 Task: Create Card Content Optimization Review in Board Social Media Advertising Platforms and Tools to Workspace Bankruptcy and Restructuring Services. Create Card Personal Development Review in Board Product Market Segmentation and Targeting to Workspace Bankruptcy and Restructuring Services. Create Card Content Strategy Review in Board Public Relations Influencer Marketing Strategy and Execution to Workspace Bankruptcy and Restructuring Services
Action: Mouse moved to (819, 195)
Screenshot: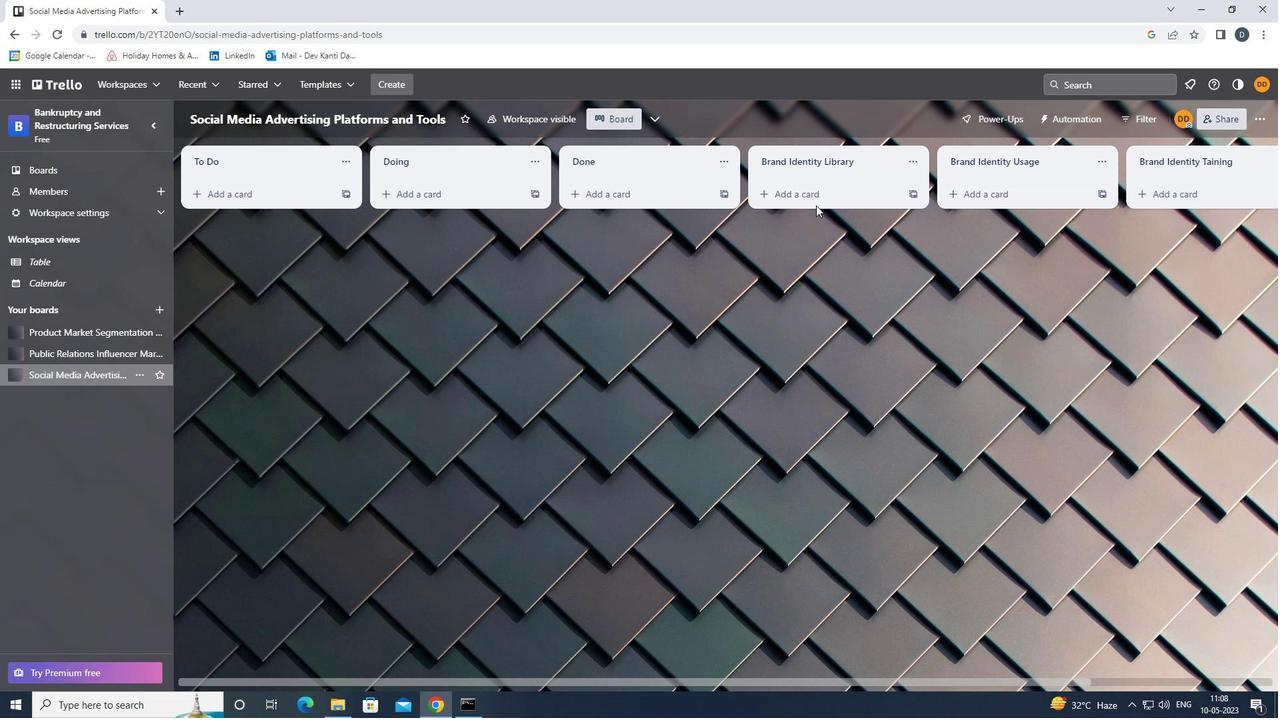 
Action: Mouse pressed left at (819, 195)
Screenshot: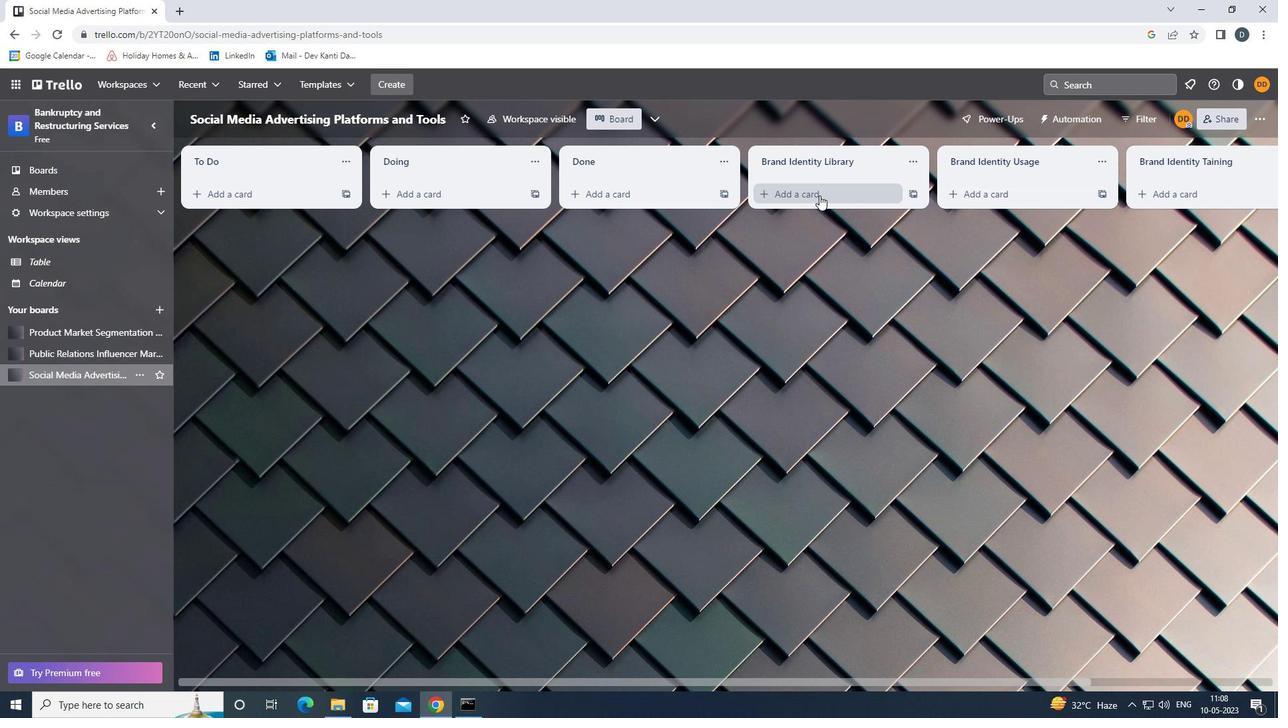 
Action: Key pressed <Key.shift><Key.shift><Key.shift><Key.shift><Key.shift><Key.shift><Key.shift><Key.shift><Key.shift><Key.shift><Key.shift><Key.shift>CONTENT<Key.space><Key.shift><Key.shift><Key.shift><Key.shift><Key.shift><Key.shift><Key.shift><Key.shift><Key.shift><Key.shift><Key.shift><Key.shift><Key.shift><Key.shift>OPTIMIZATION<Key.space><Key.shift><Key.shift><Key.shift><Key.shift><Key.shift><Key.shift><Key.shift><Key.shift><Key.shift><Key.shift><Key.shift><Key.shift><Key.shift><Key.shift><Key.shift><Key.shift><Key.shift><Key.shift><Key.shift><Key.shift><Key.shift><Key.shift>REVIEW
Screenshot: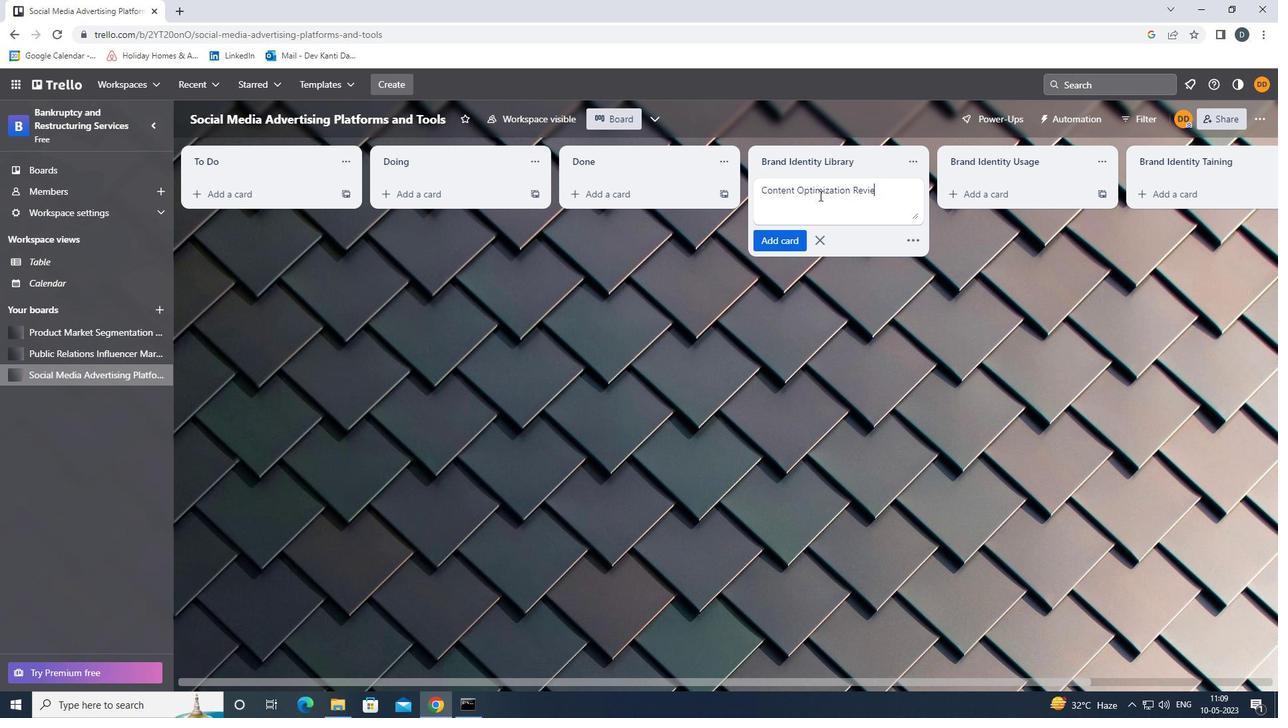 
Action: Mouse moved to (787, 238)
Screenshot: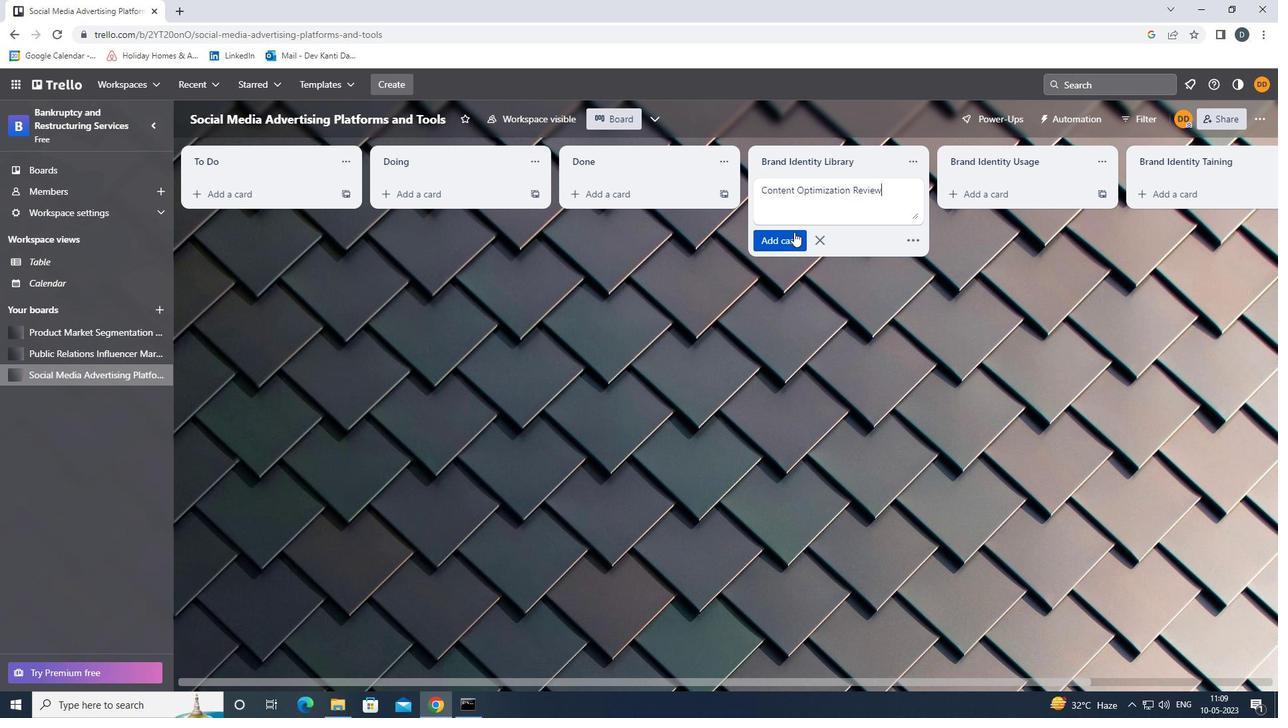 
Action: Mouse pressed left at (787, 238)
Screenshot: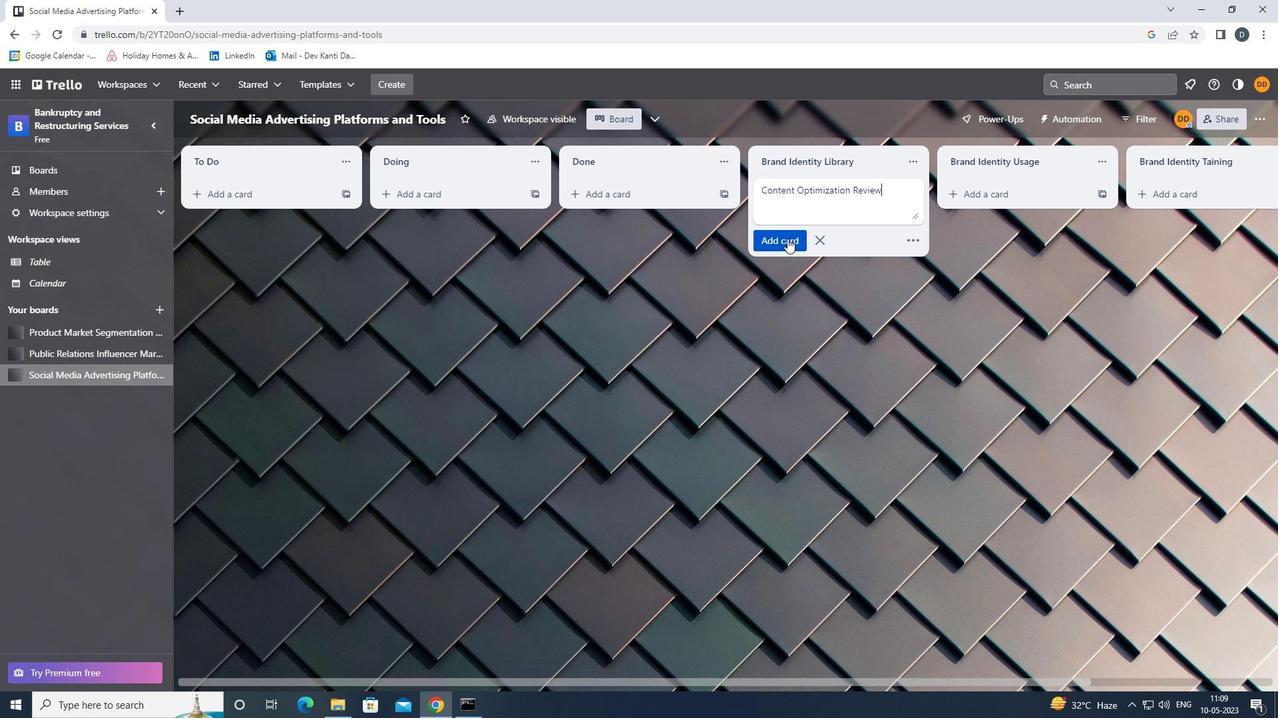 
Action: Mouse moved to (114, 333)
Screenshot: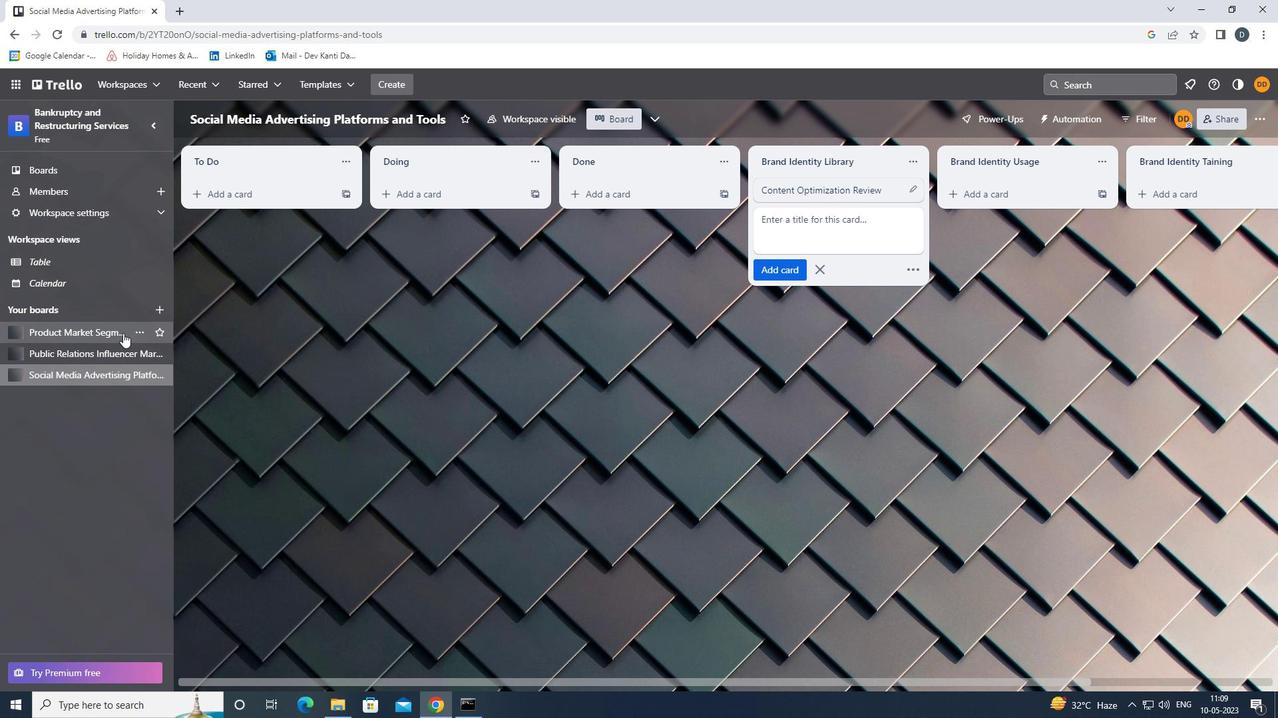 
Action: Mouse pressed left at (114, 333)
Screenshot: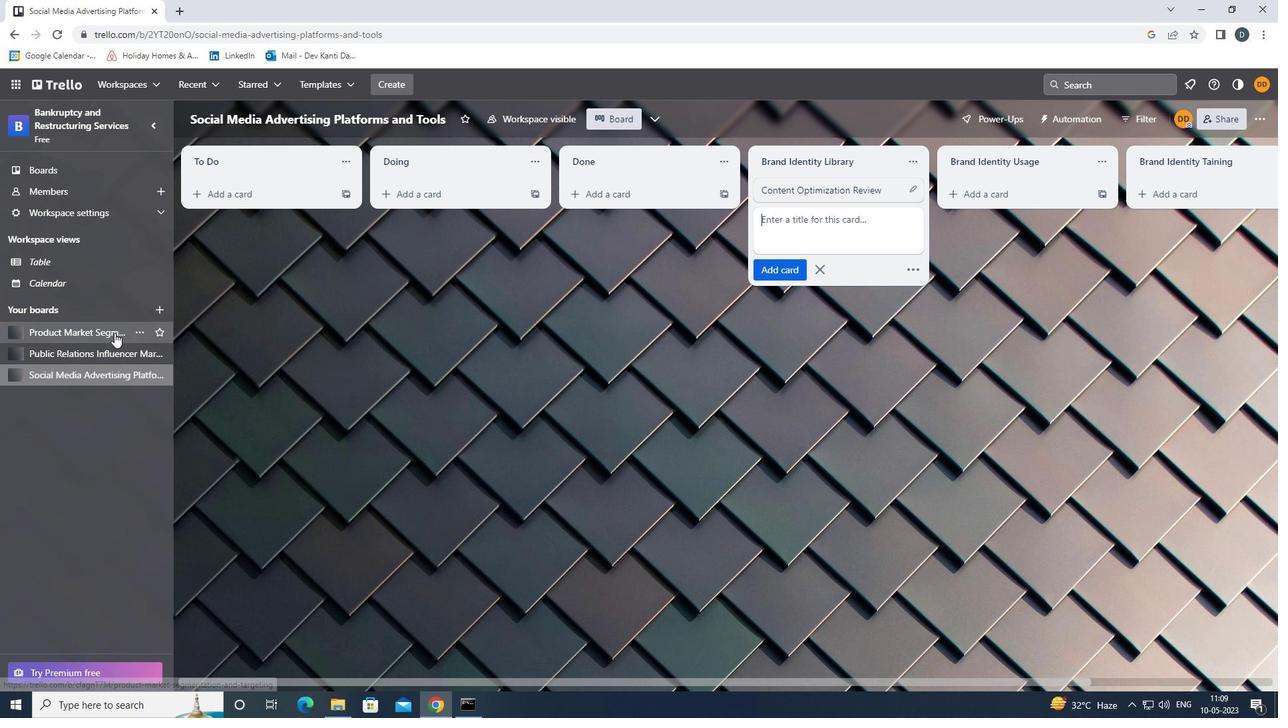 
Action: Mouse moved to (788, 199)
Screenshot: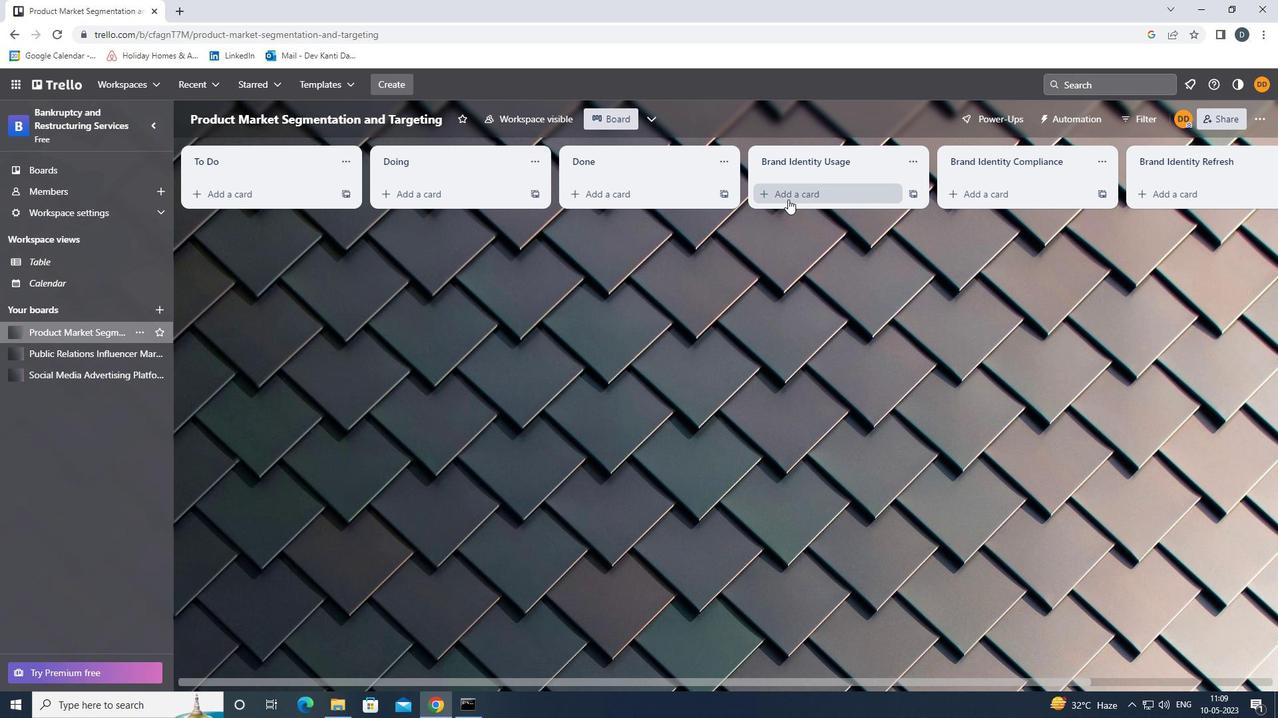 
Action: Mouse pressed left at (788, 199)
Screenshot: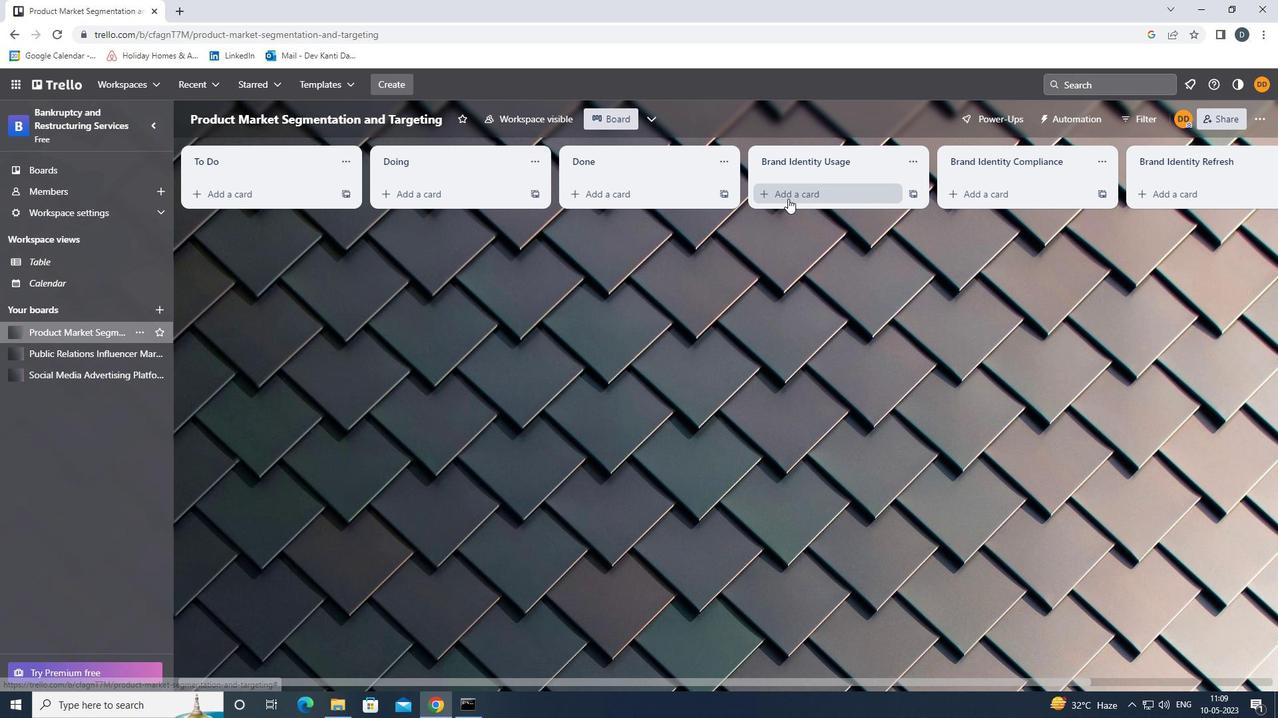 
Action: Mouse moved to (788, 198)
Screenshot: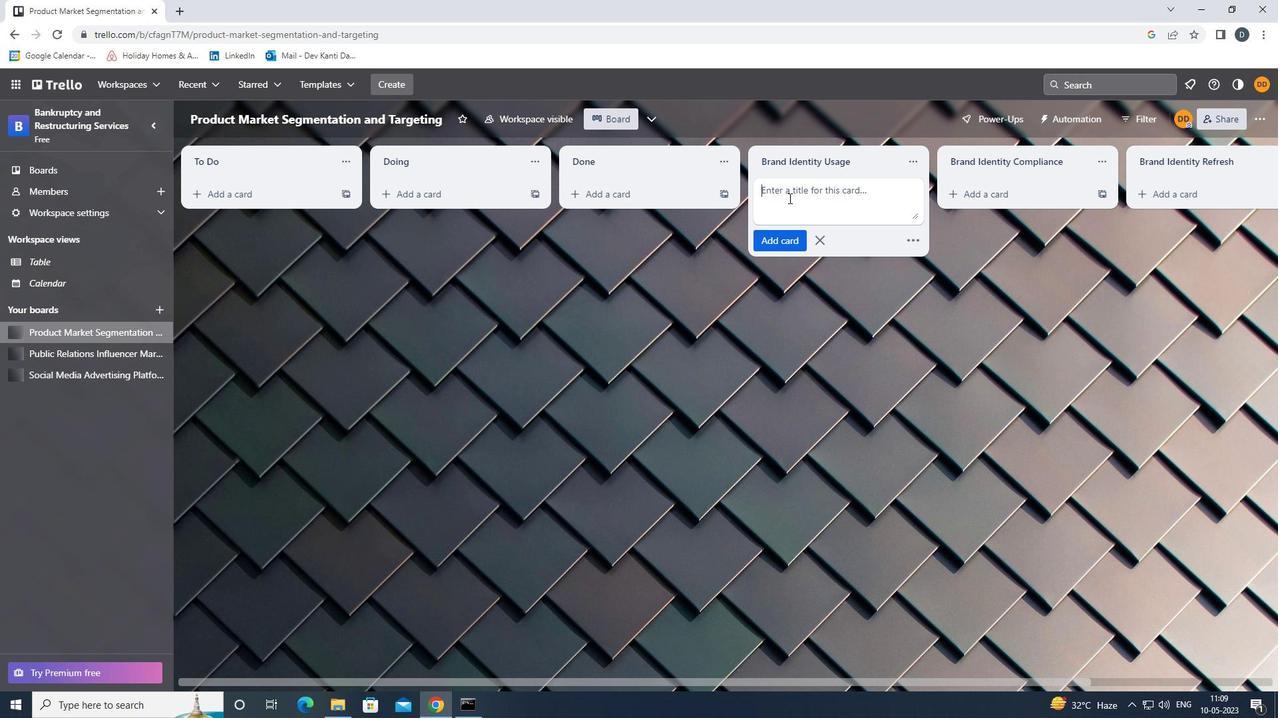 
Action: Key pressed <Key.shift><Key.shift><Key.shift><Key.shift><Key.shift><Key.shift><Key.shift><Key.shift><Key.shift><Key.shift><Key.shift>PERSONAL<Key.space><Key.shift><Key.shift><Key.shift><Key.shift><Key.shift><Key.shift><Key.shift><Key.shift><Key.shift><Key.shift><Key.shift><Key.shift>DEVELOPMENT<Key.space><Key.shift><Key.shift><Key.shift><Key.shift><Key.shift><Key.shift><Key.shift><Key.shift><Key.shift><Key.shift><Key.shift><Key.shift><Key.shift><Key.shift><Key.shift><Key.shift><Key.shift><Key.shift><Key.shift><Key.shift><Key.shift><Key.shift>REVIEW
Screenshot: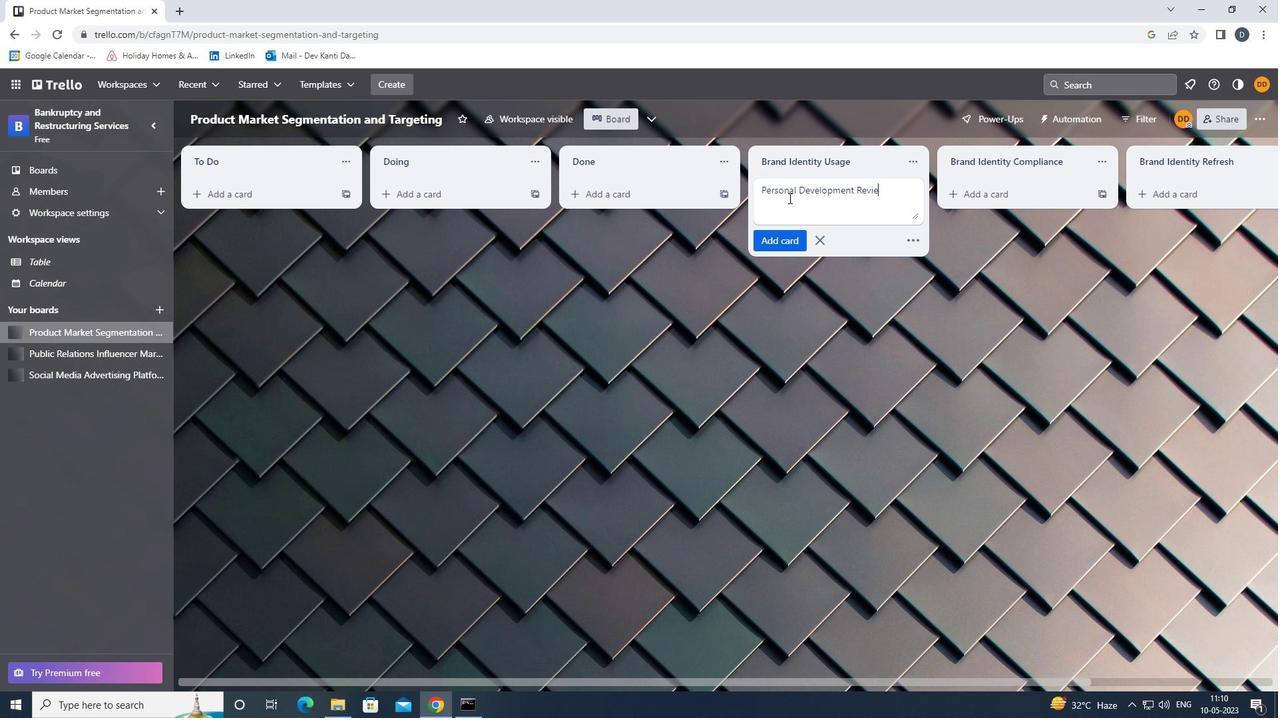 
Action: Mouse moved to (788, 198)
Screenshot: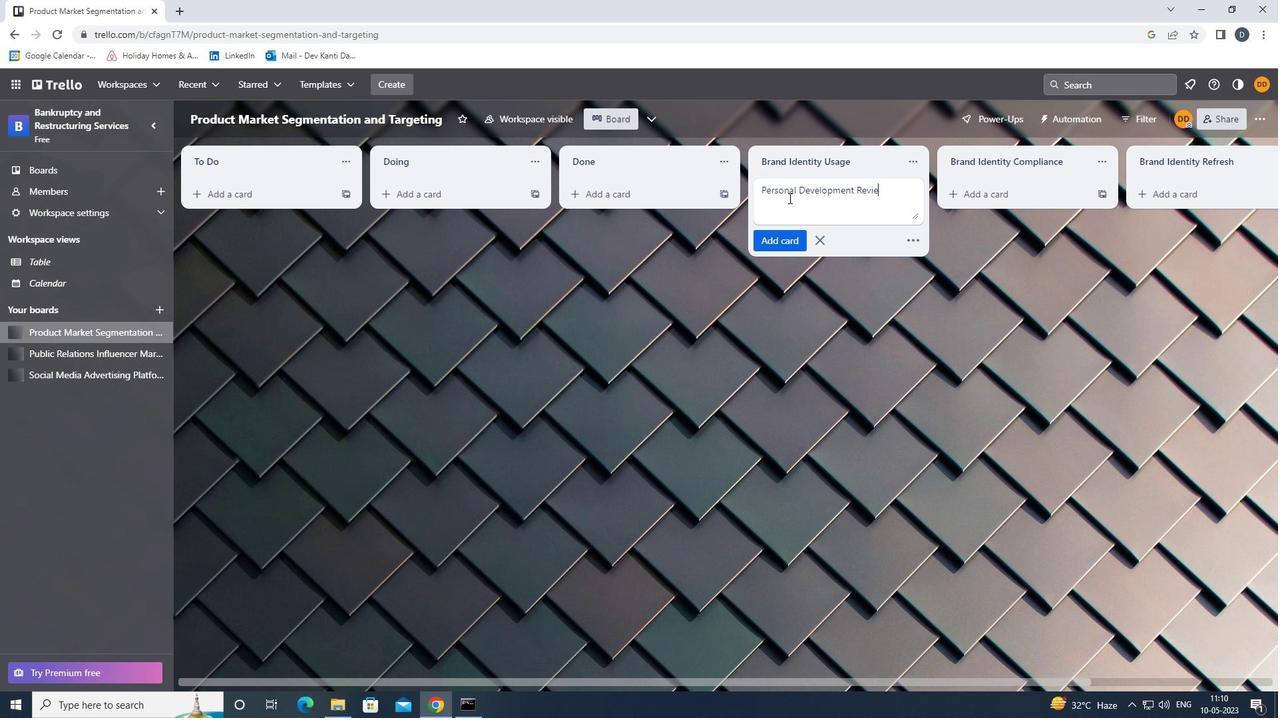 
Action: Key pressed <Key.enter>
Screenshot: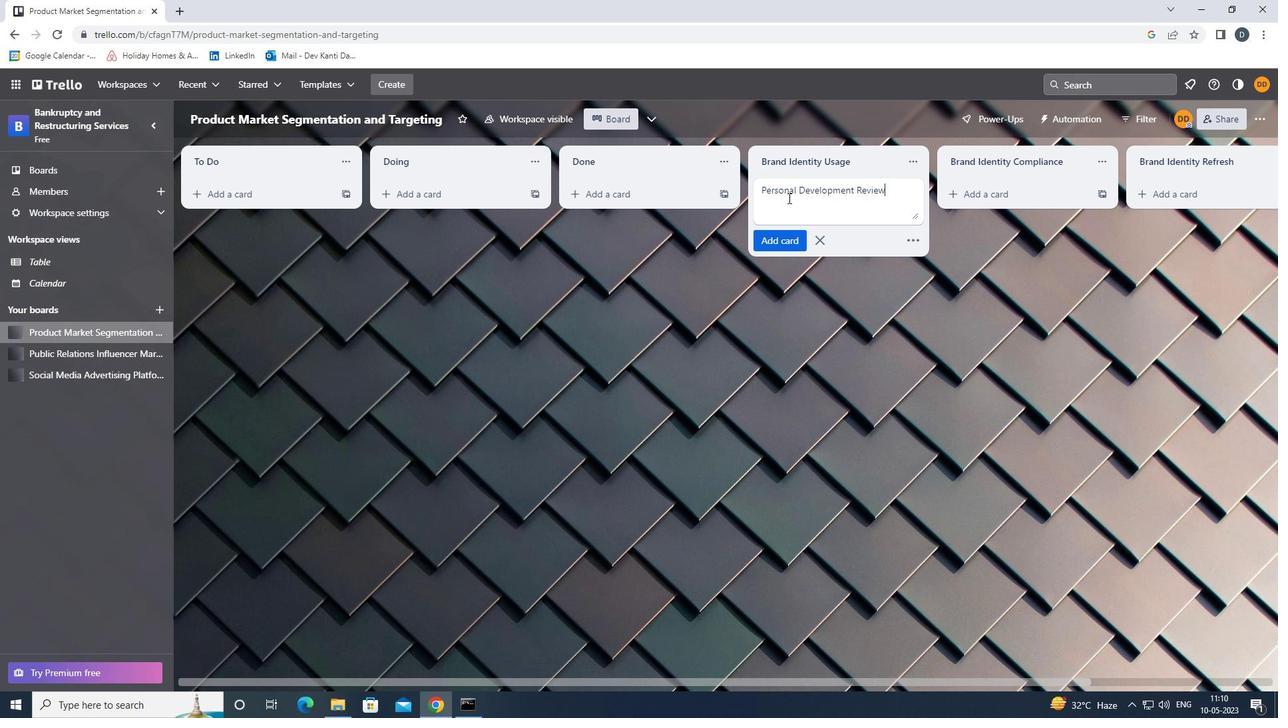 
Action: Mouse moved to (107, 353)
Screenshot: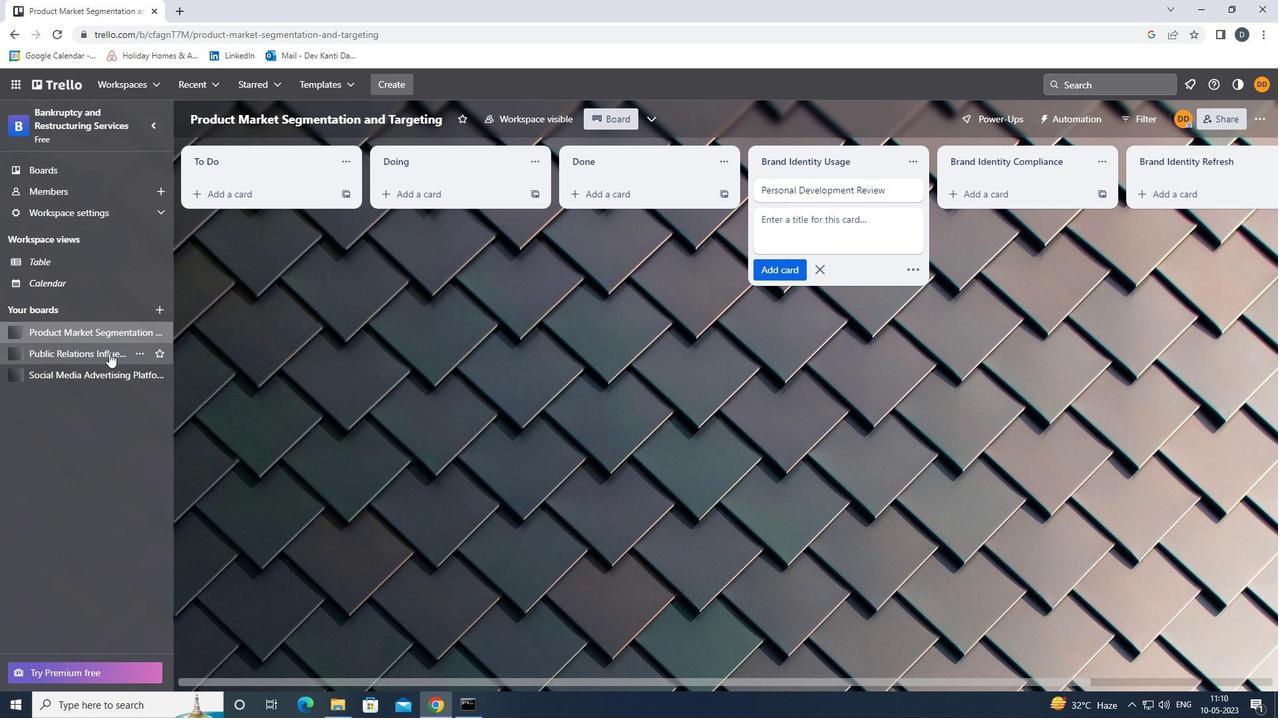 
Action: Mouse pressed left at (107, 353)
Screenshot: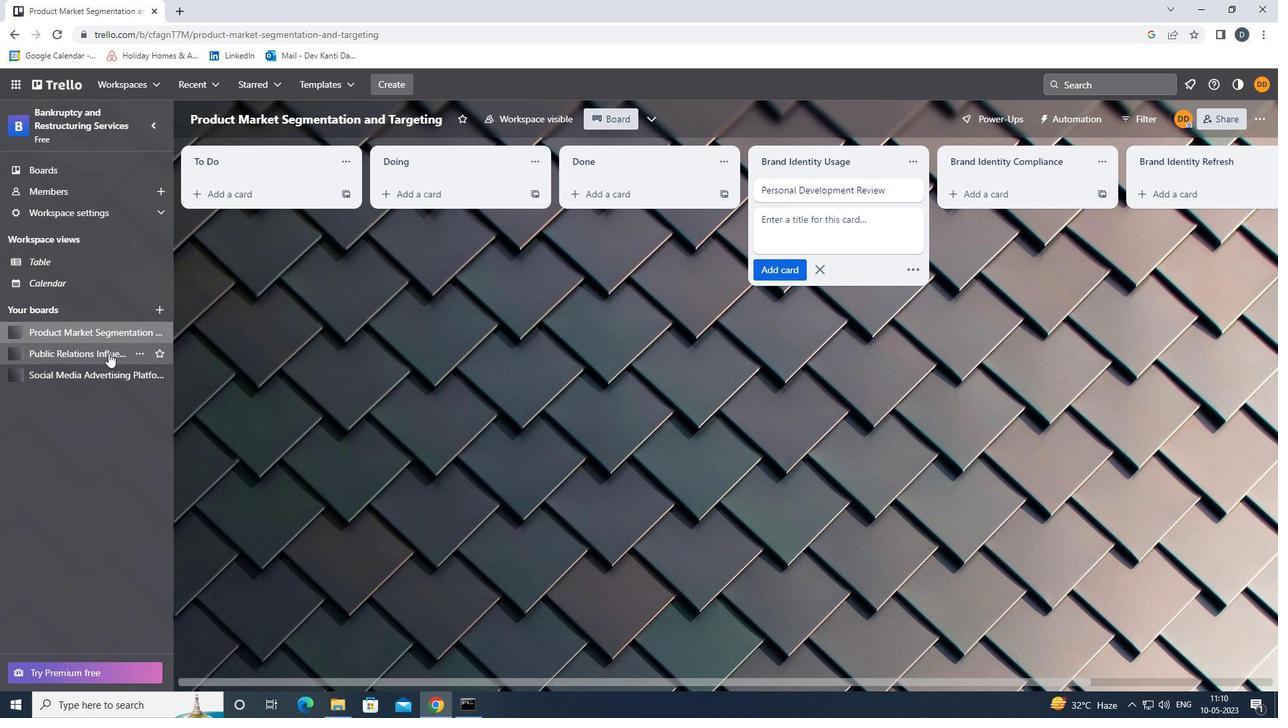 
Action: Mouse moved to (792, 197)
Screenshot: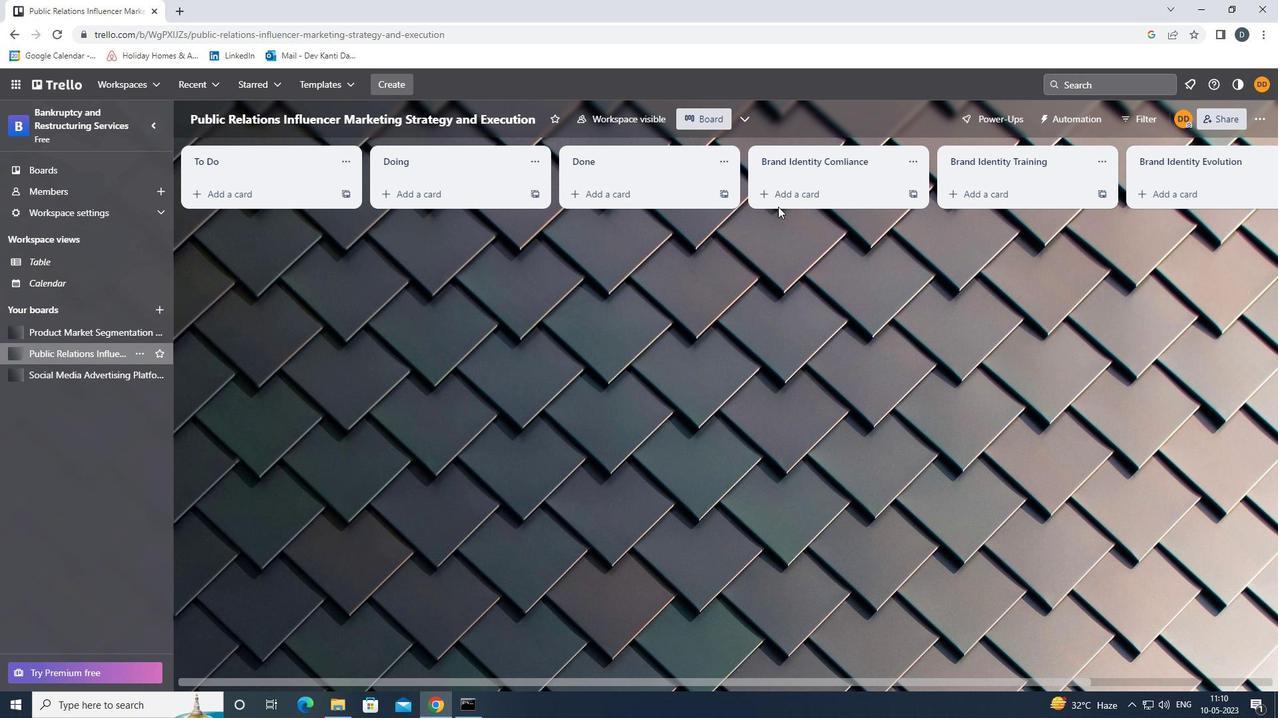 
Action: Mouse pressed left at (792, 197)
Screenshot: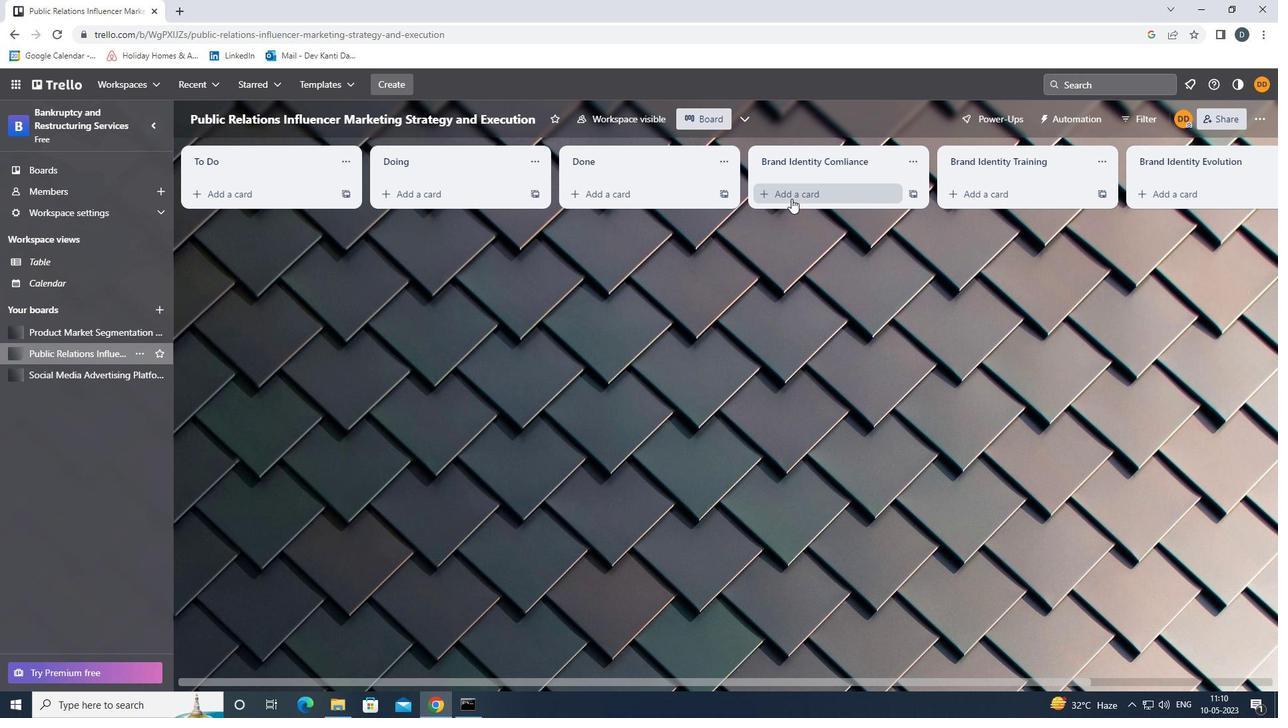 
Action: Mouse moved to (809, 284)
Screenshot: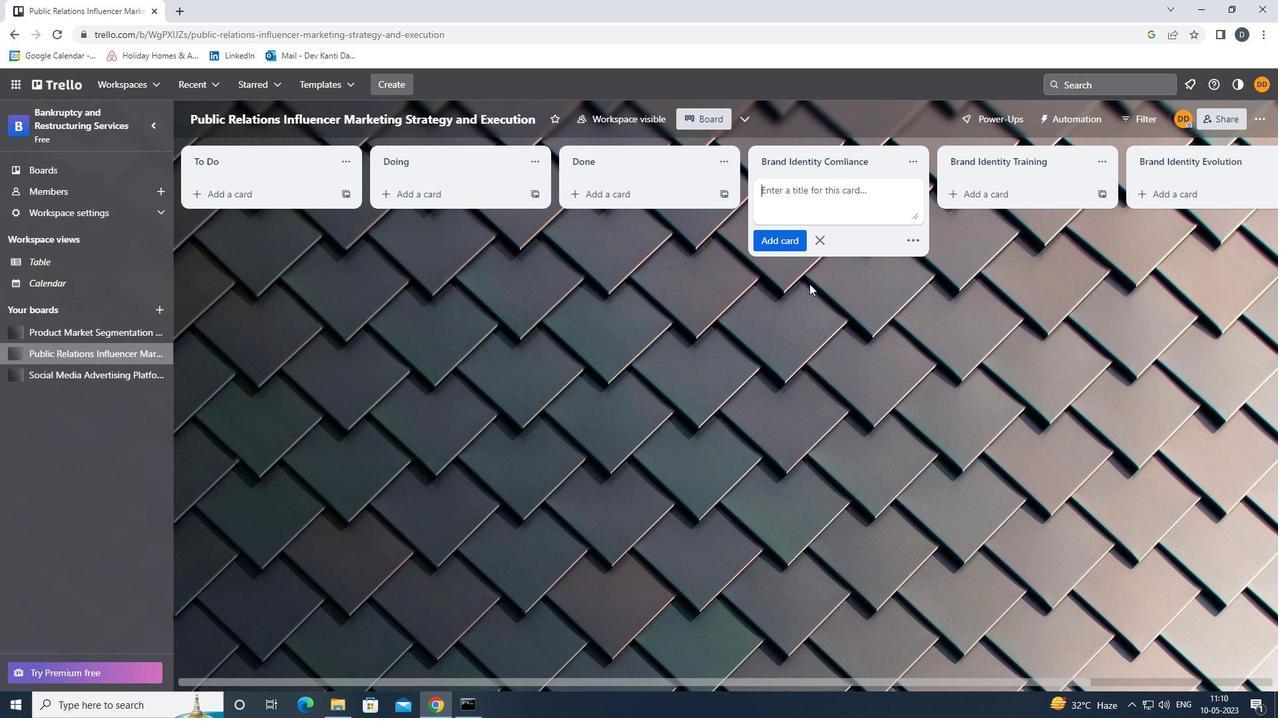 
Action: Key pressed <Key.shift><Key.shift><Key.shift><Key.shift><Key.shift><Key.shift><Key.shift><Key.shift><Key.shift><Key.shift><Key.shift><Key.shift><Key.shift><Key.shift><Key.shift><Key.shift><Key.shift><Key.shift><Key.shift><Key.shift><Key.shift><Key.shift><Key.shift><Key.shift><Key.shift><Key.shift><Key.shift><Key.shift><Key.shift><Key.shift><Key.shift><Key.shift><Key.shift><Key.shift><Key.shift><Key.shift><Key.shift><Key.shift><Key.shift><Key.shift><Key.shift><Key.shift><Key.shift><Key.shift><Key.shift><Key.shift><Key.shift><Key.shift><Key.shift><Key.shift><Key.shift><Key.shift><Key.shift><Key.shift><Key.shift><Key.shift><Key.shift><Key.shift><Key.shift><Key.shift><Key.shift><Key.shift><Key.shift><Key.shift><Key.shift><Key.shift><Key.shift><Key.shift><Key.shift><Key.shift><Key.shift><Key.shift><Key.shift><Key.shift><Key.shift><Key.shift><Key.shift><Key.shift><Key.shift><Key.shift><Key.shift><Key.shift><Key.shift><Key.shift><Key.shift><Key.shift>CONTENT<Key.space><Key.shift><Key.shift><Key.shift><Key.shift><Key.shift><Key.shift><Key.shift><Key.shift><Key.shift><Key.shift>STRATEGY<Key.space><Key.shift><Key.shift><Key.shift><Key.shift><Key.shift><Key.shift><Key.shift><Key.shift><Key.shift><Key.shift><Key.shift><Key.shift>REVIEW<Key.enter>
Screenshot: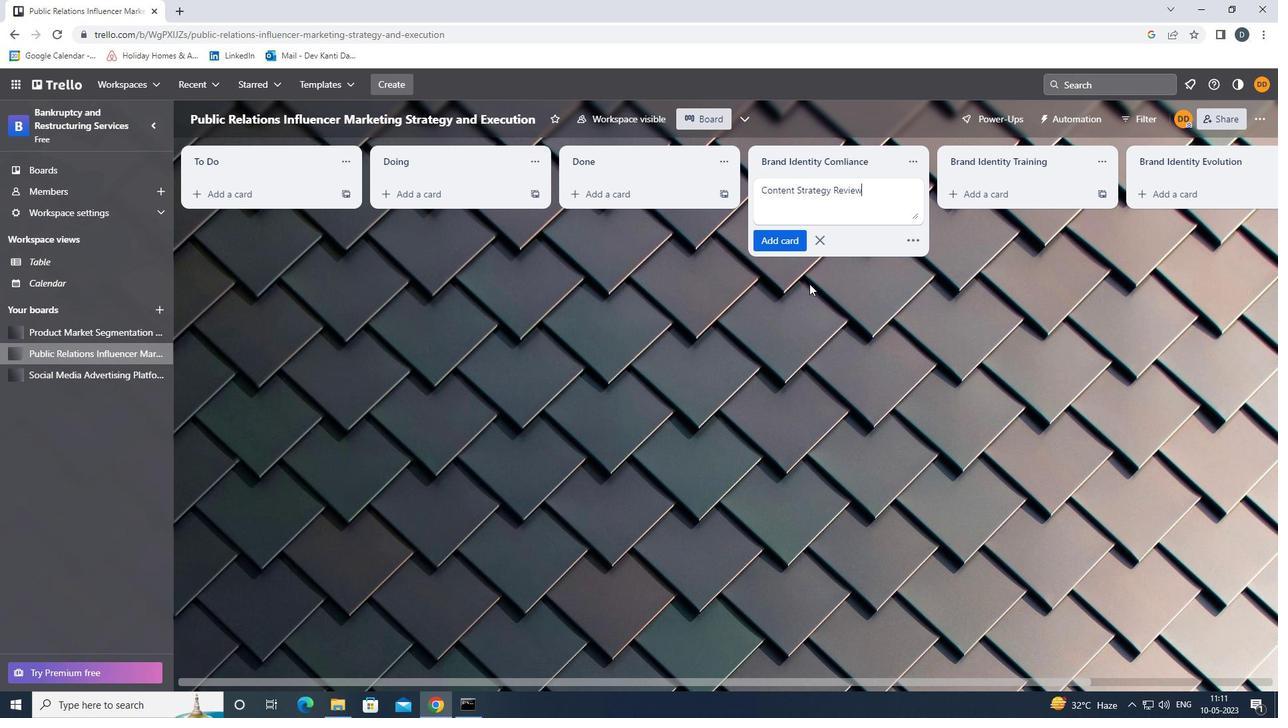 
Action: Mouse moved to (820, 325)
Screenshot: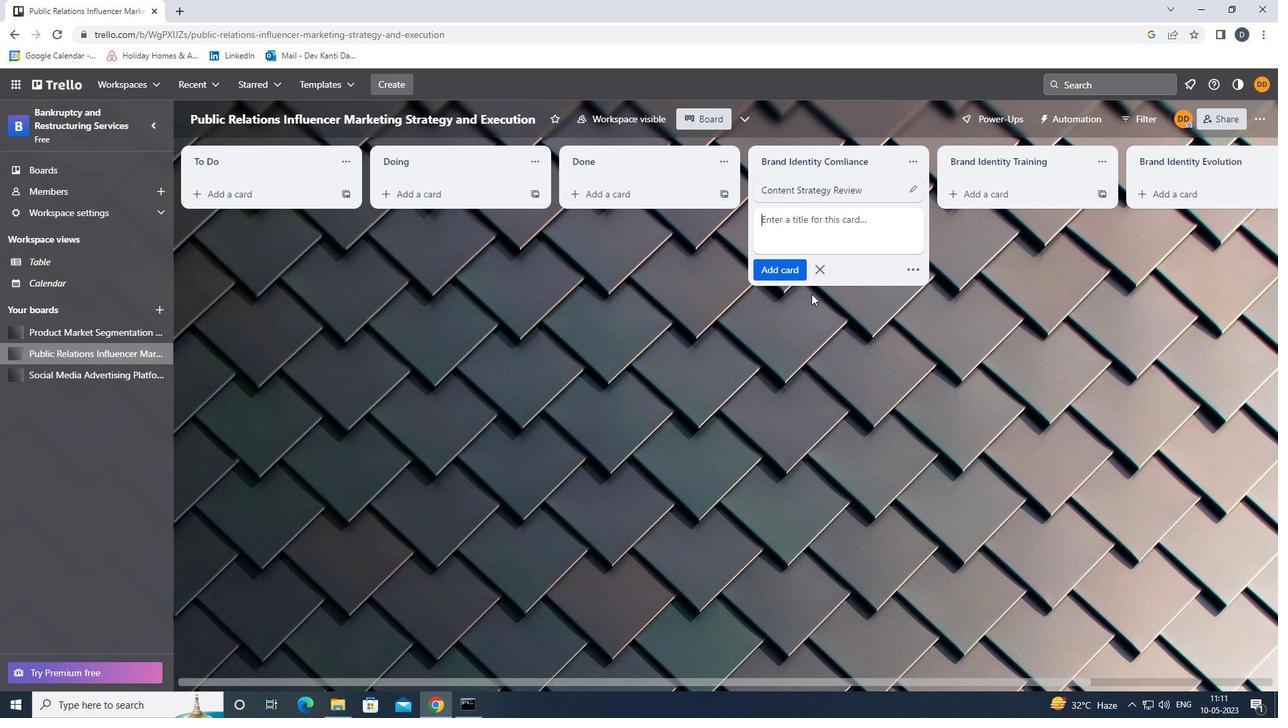 
Action: Mouse pressed left at (820, 325)
Screenshot: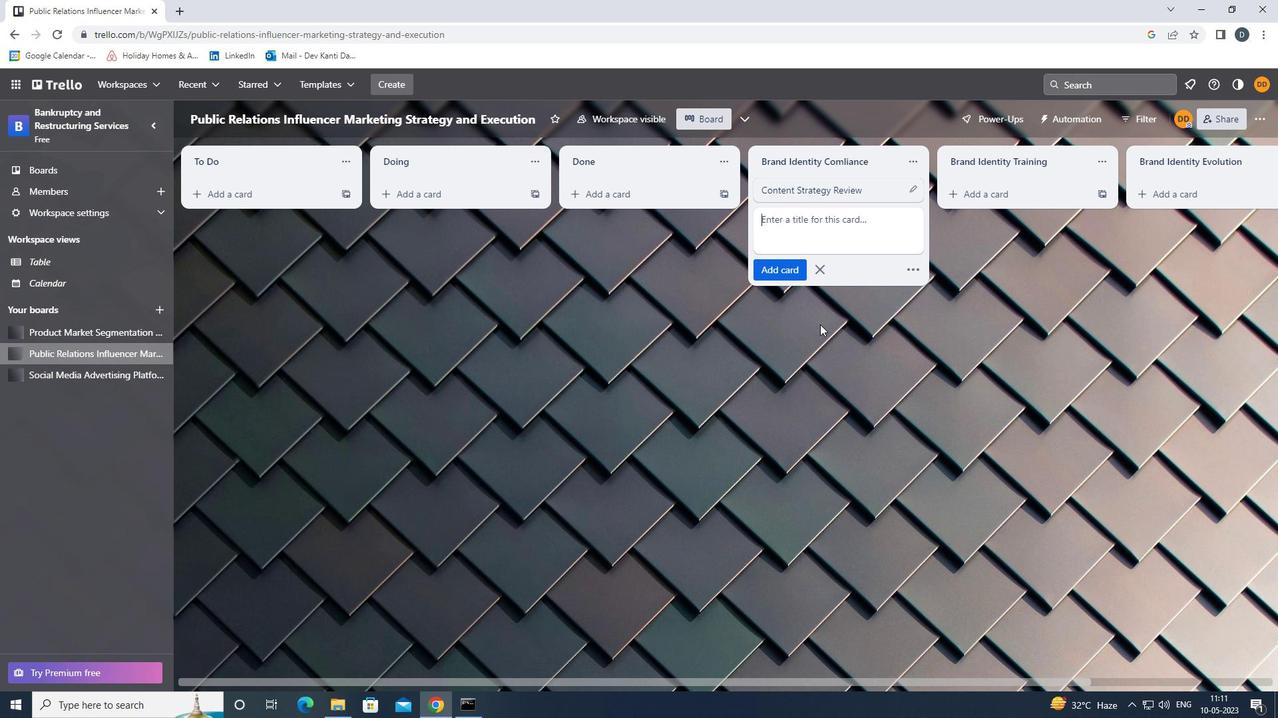 
